 Task: Set the default behaviour for serial ports permission to "Sites can ask to connect to serial ports".
Action: Mouse moved to (1017, 27)
Screenshot: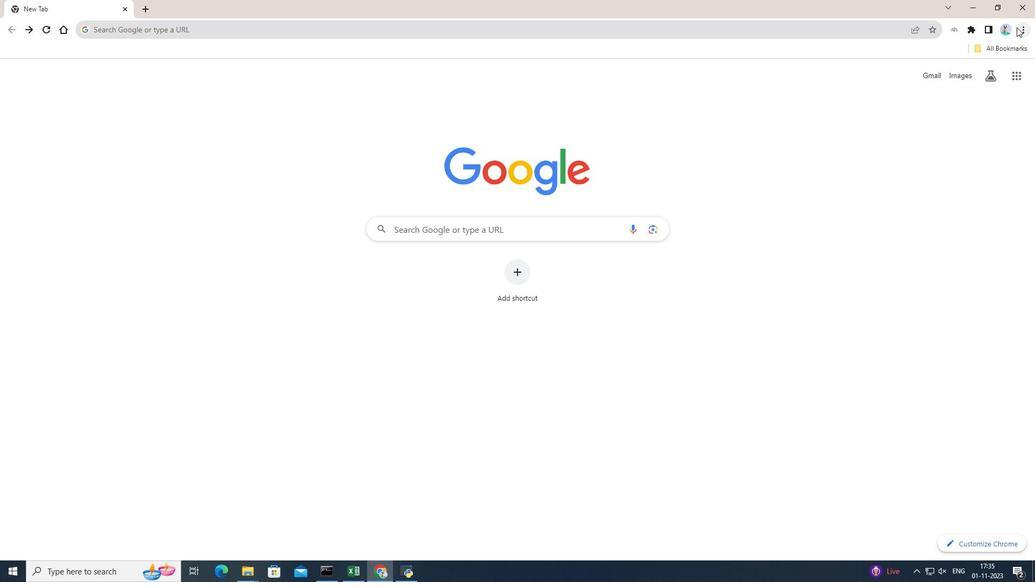 
Action: Mouse pressed left at (1017, 27)
Screenshot: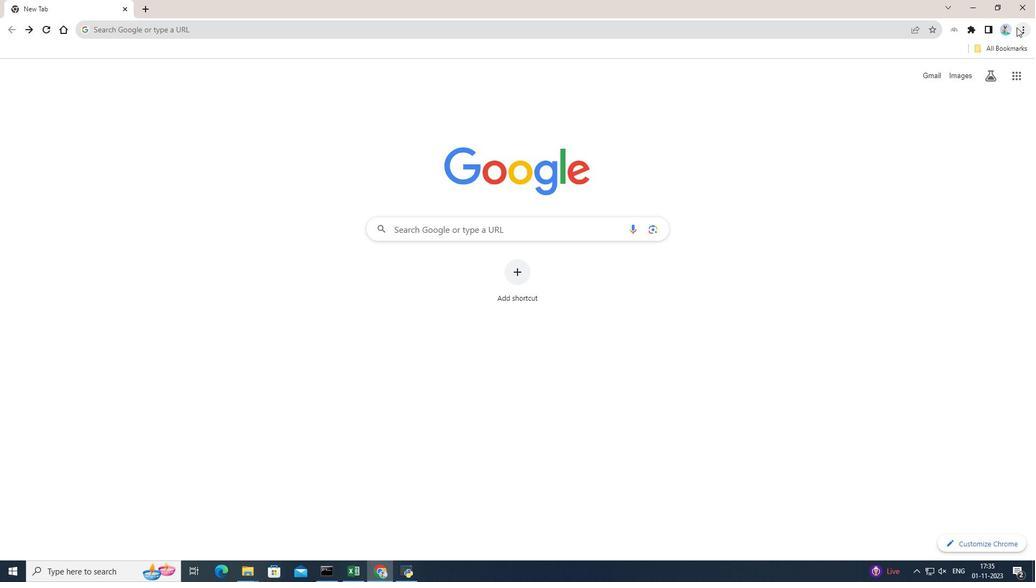 
Action: Mouse moved to (931, 227)
Screenshot: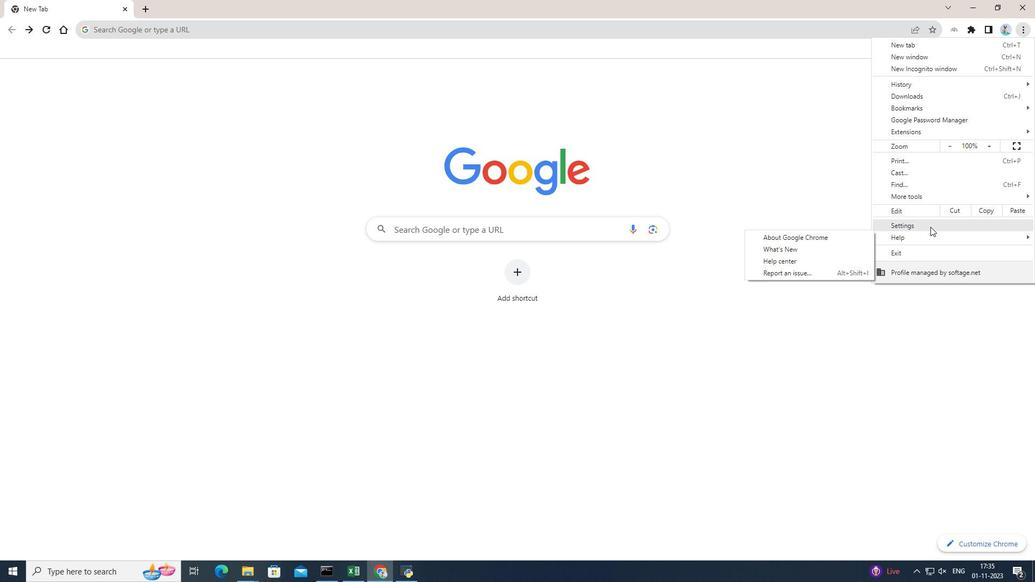 
Action: Mouse pressed left at (931, 227)
Screenshot: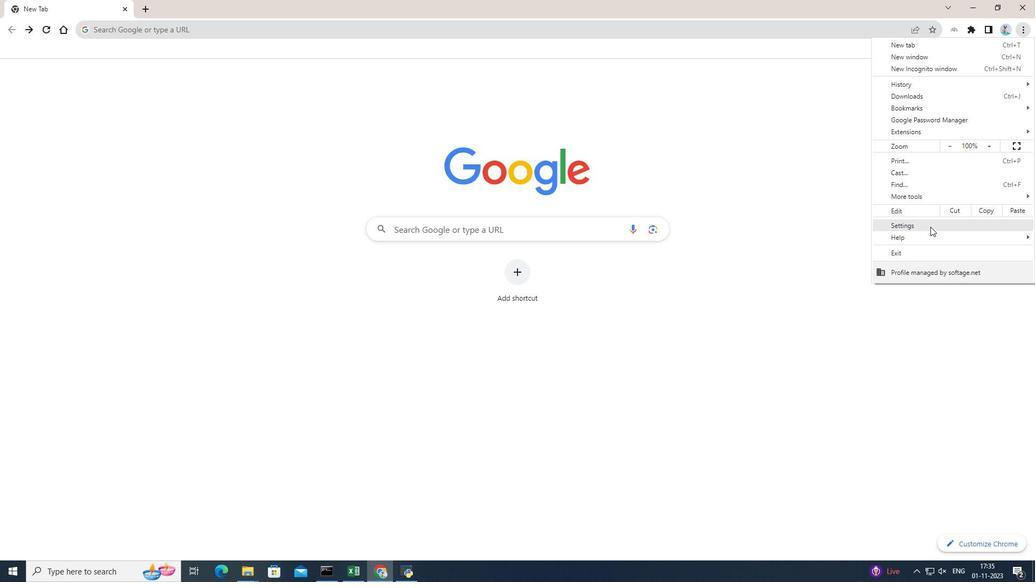 
Action: Mouse moved to (71, 135)
Screenshot: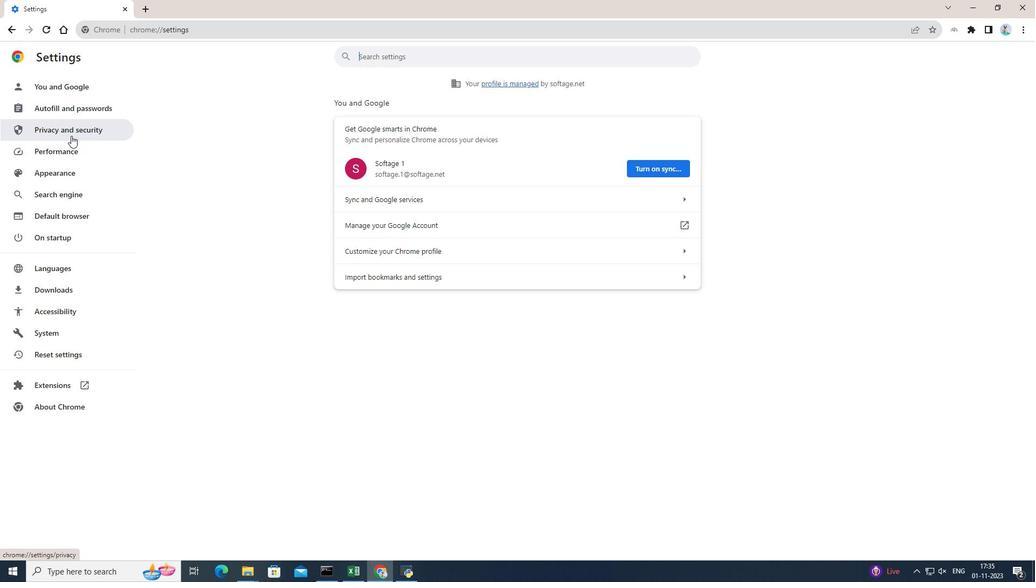 
Action: Mouse pressed left at (71, 135)
Screenshot: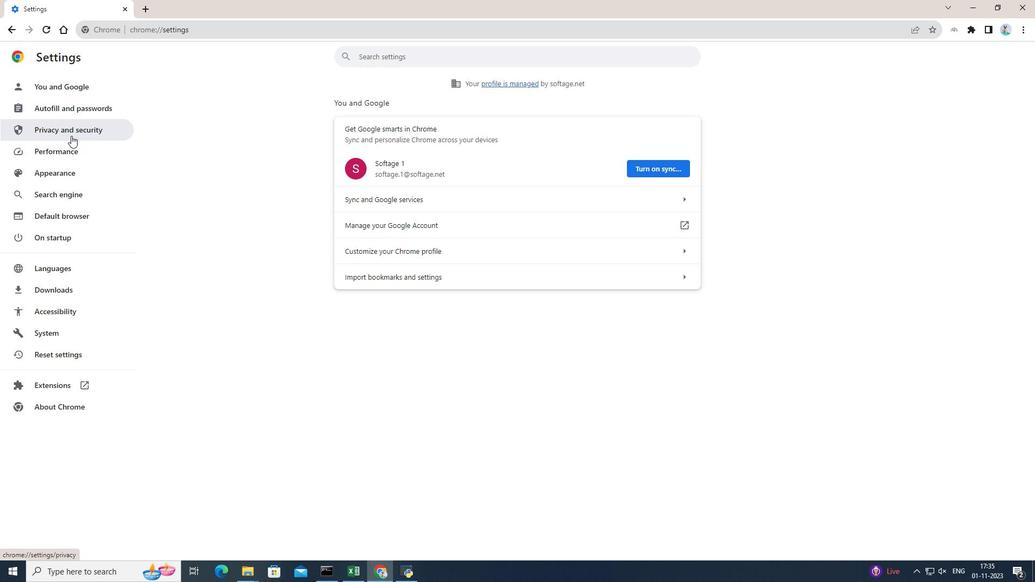 
Action: Mouse moved to (454, 351)
Screenshot: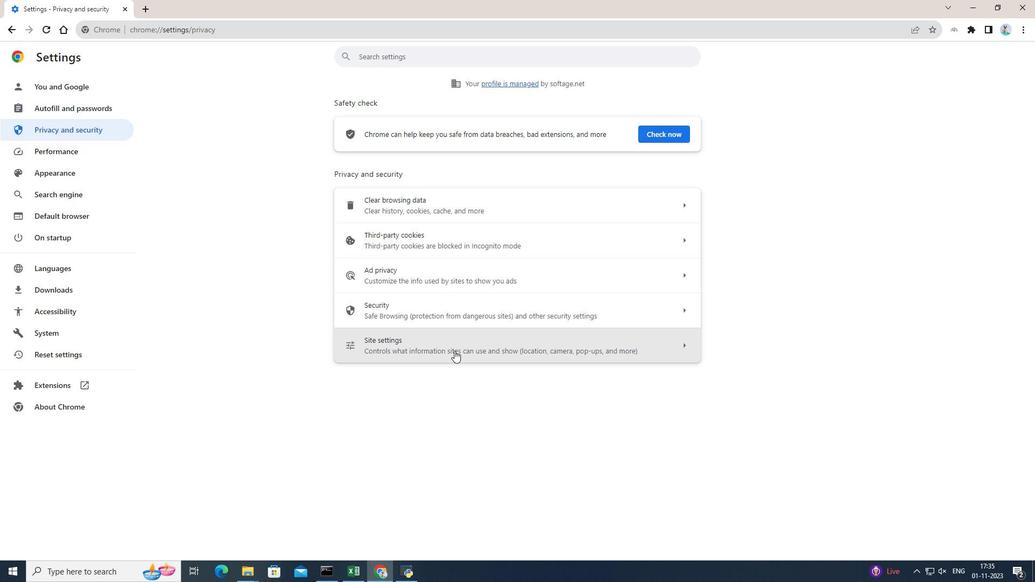 
Action: Mouse pressed left at (454, 351)
Screenshot: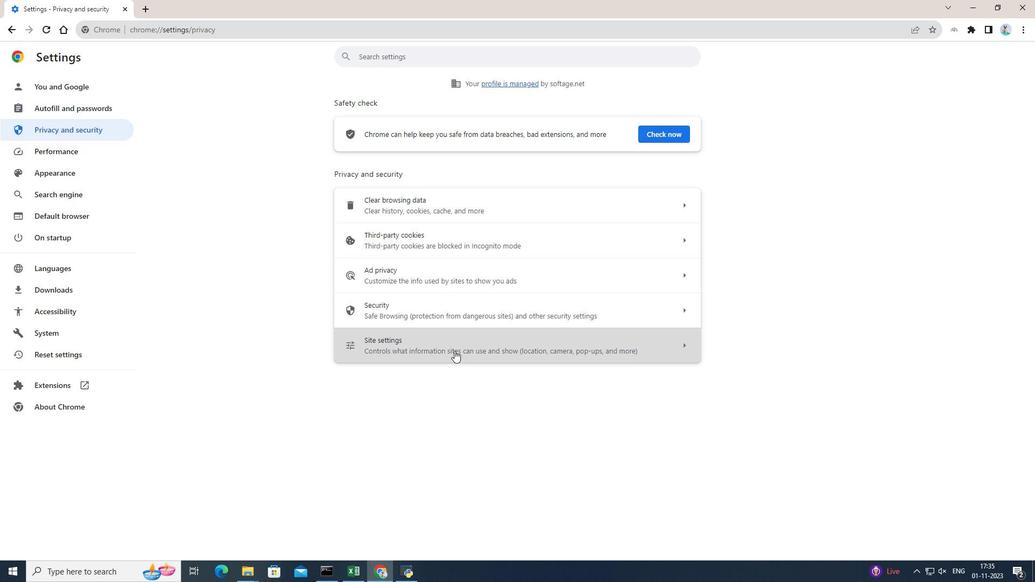 
Action: Mouse moved to (455, 351)
Screenshot: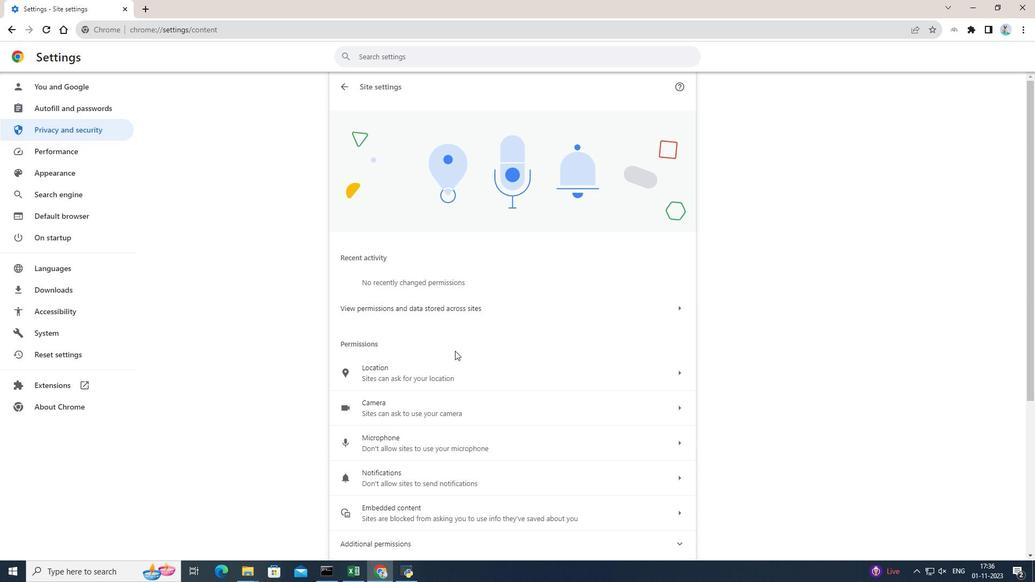 
Action: Mouse scrolled (455, 350) with delta (0, 0)
Screenshot: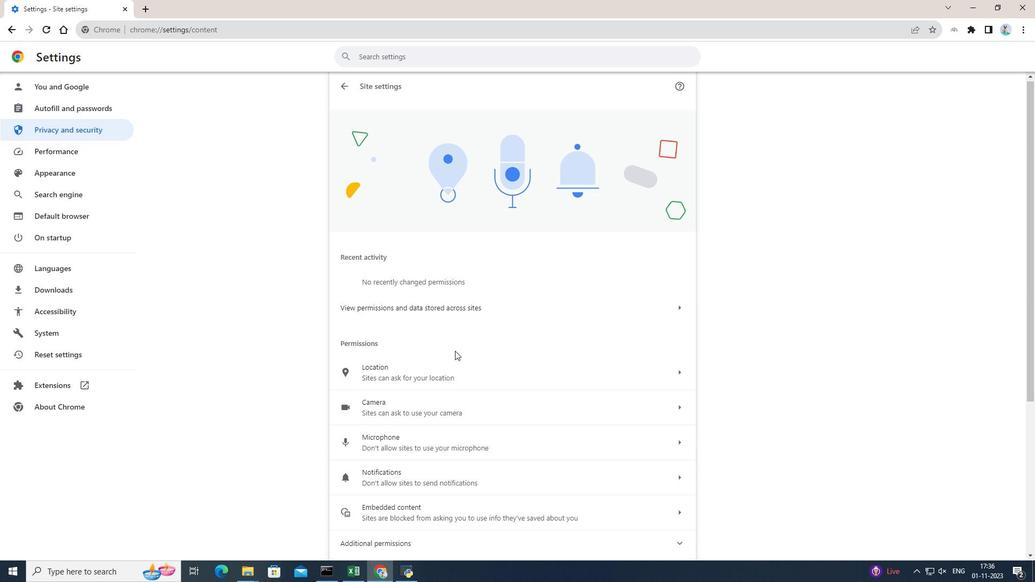 
Action: Mouse scrolled (455, 350) with delta (0, 0)
Screenshot: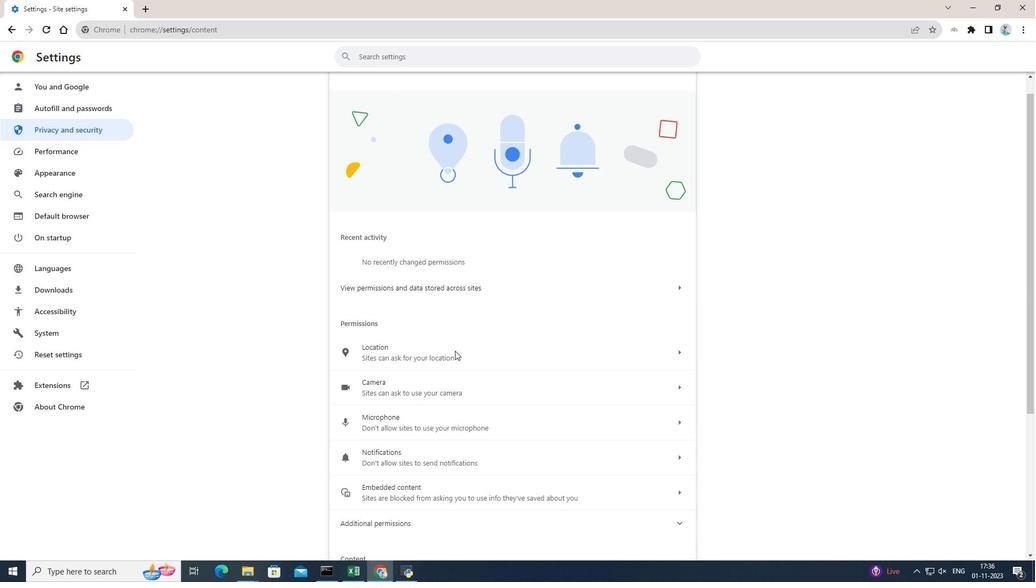 
Action: Mouse moved to (425, 430)
Screenshot: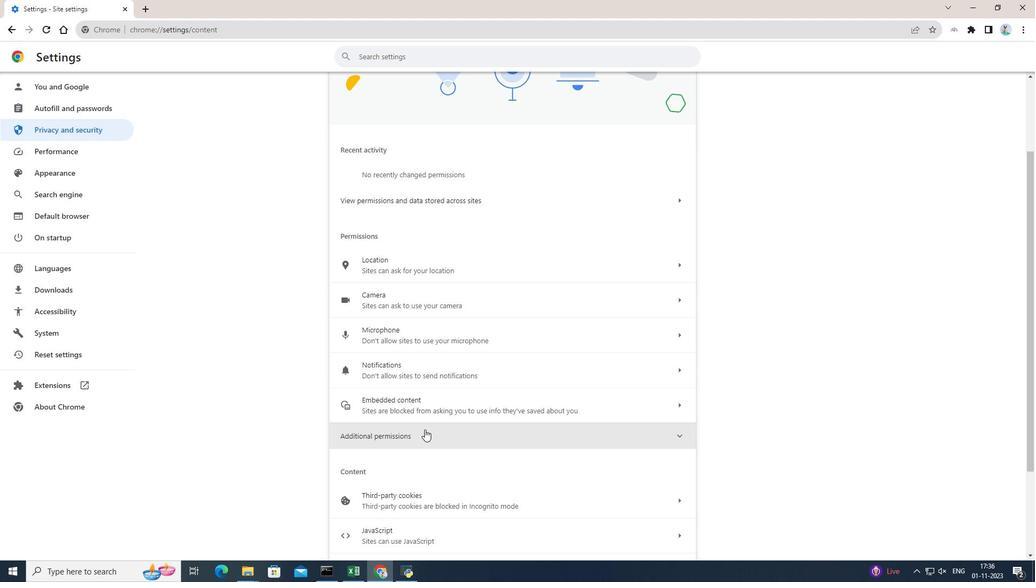 
Action: Mouse pressed left at (425, 430)
Screenshot: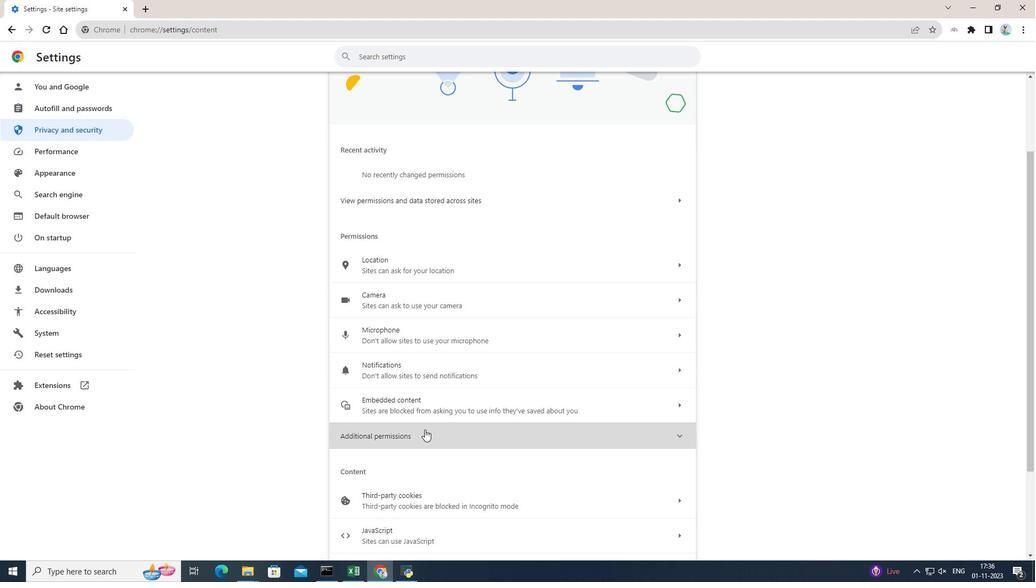 
Action: Mouse pressed left at (425, 430)
Screenshot: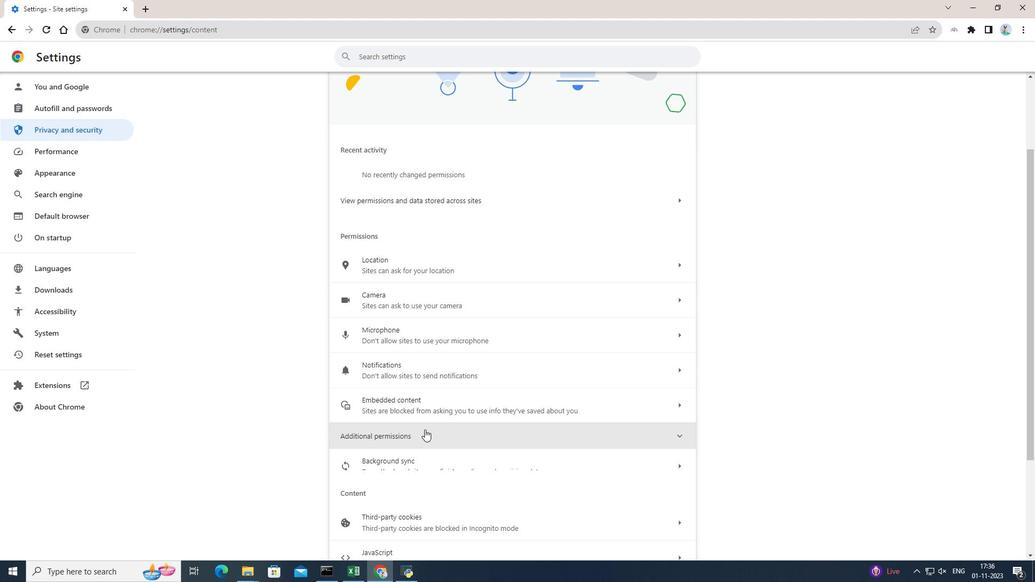 
Action: Mouse moved to (425, 433)
Screenshot: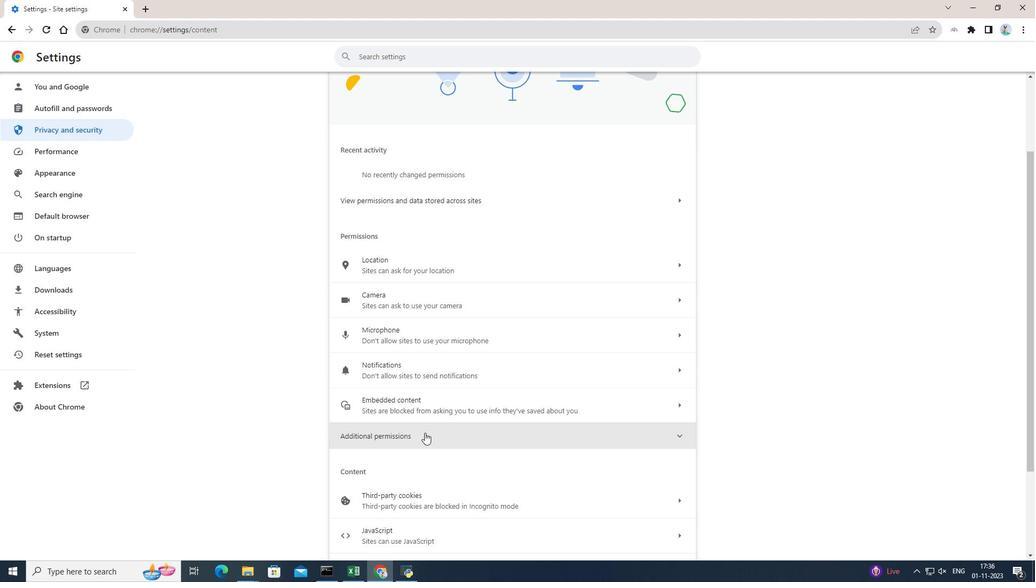 
Action: Mouse pressed left at (425, 433)
Screenshot: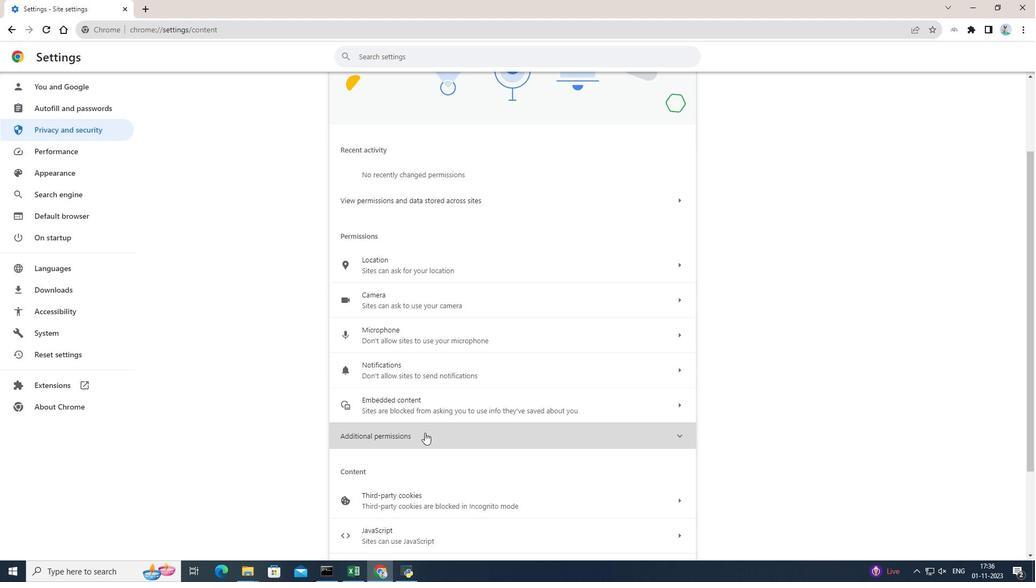 
Action: Mouse moved to (434, 425)
Screenshot: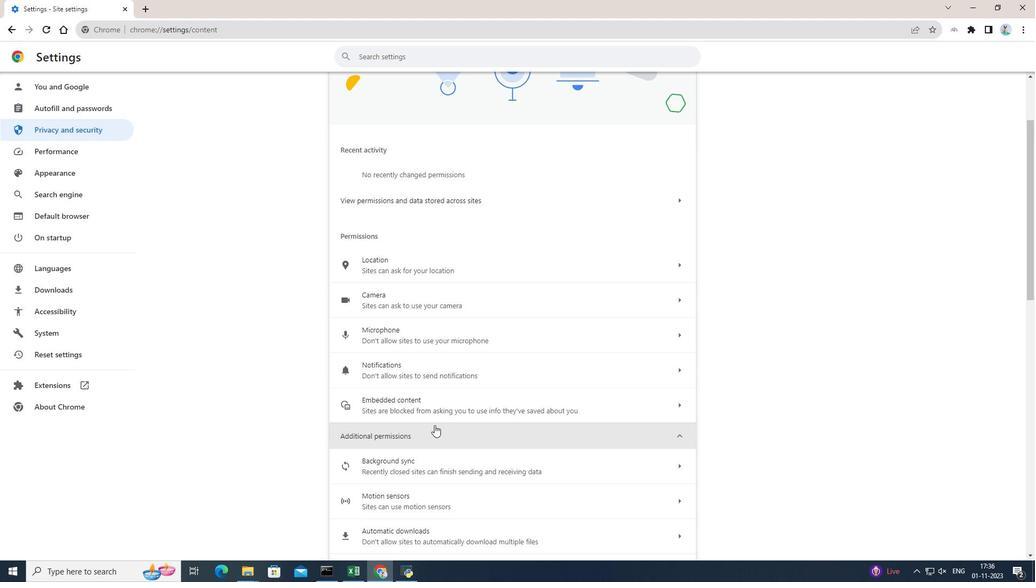 
Action: Mouse scrolled (434, 425) with delta (0, 0)
Screenshot: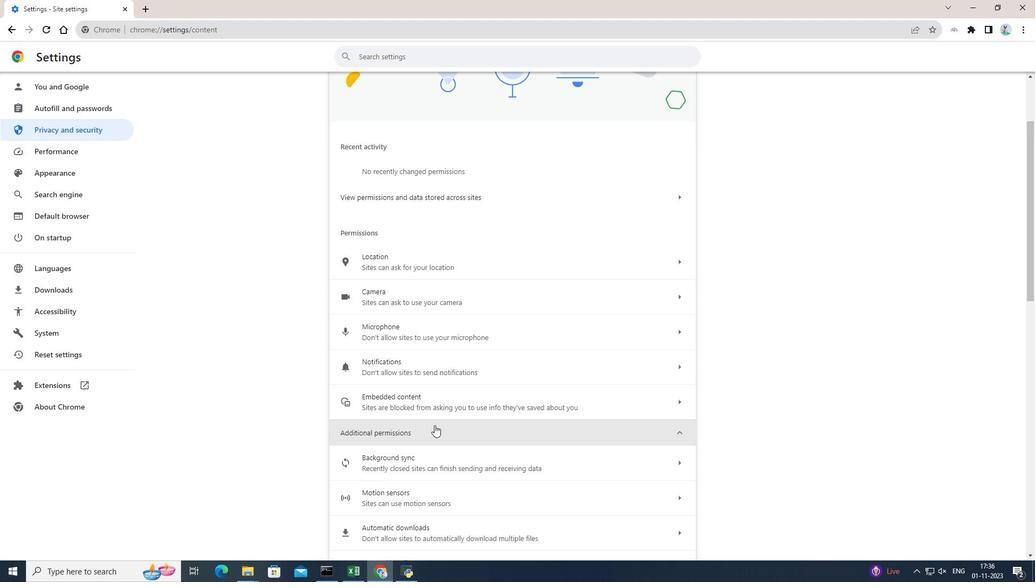
Action: Mouse scrolled (434, 425) with delta (0, 0)
Screenshot: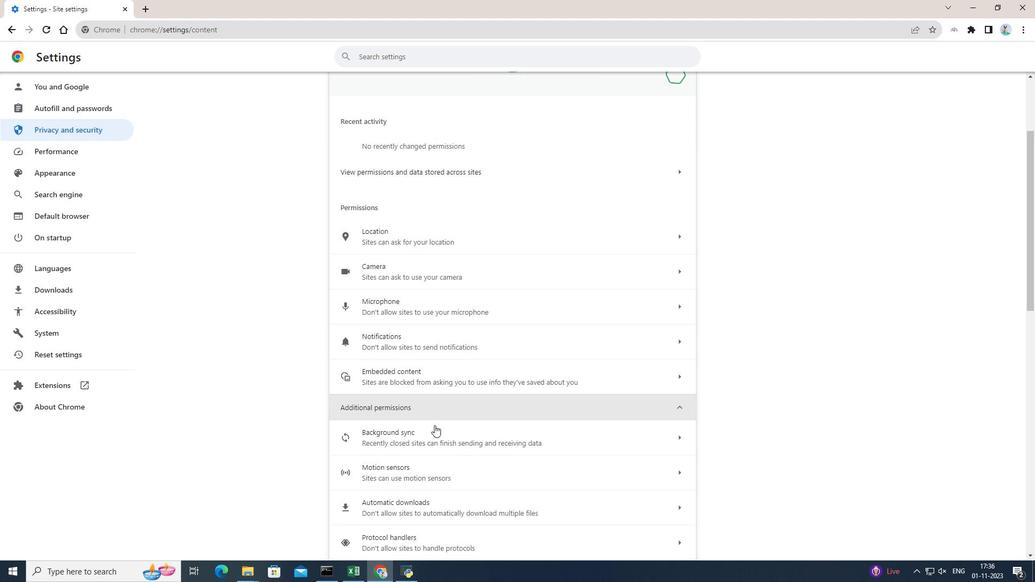 
Action: Mouse scrolled (434, 425) with delta (0, 0)
Screenshot: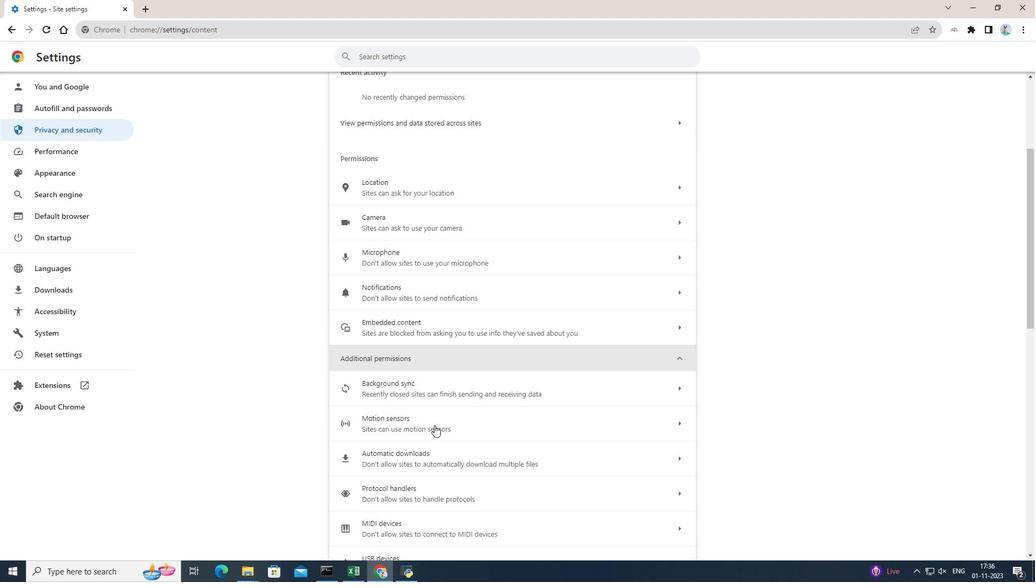 
Action: Mouse moved to (421, 508)
Screenshot: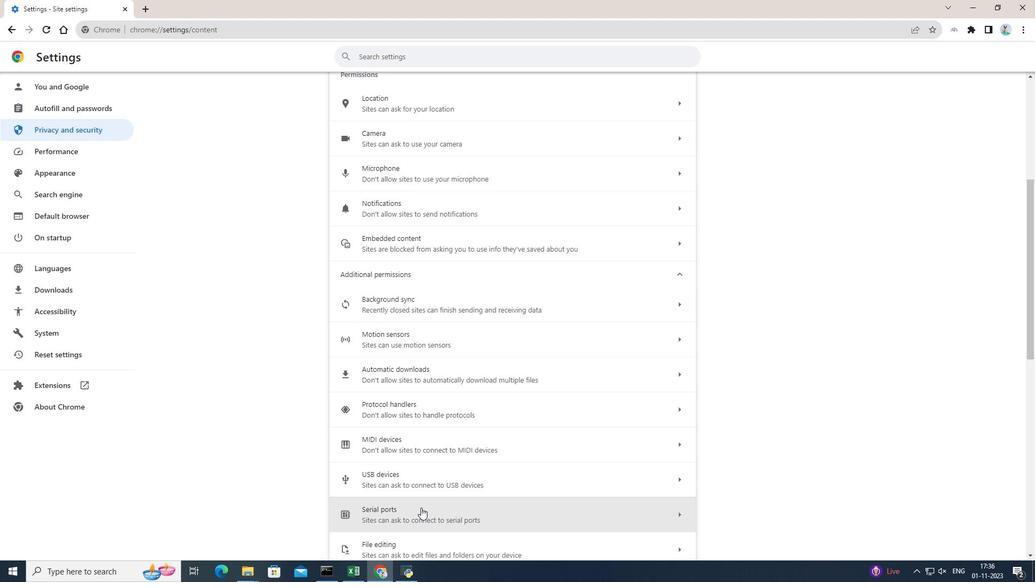 
Action: Mouse pressed left at (421, 508)
Screenshot: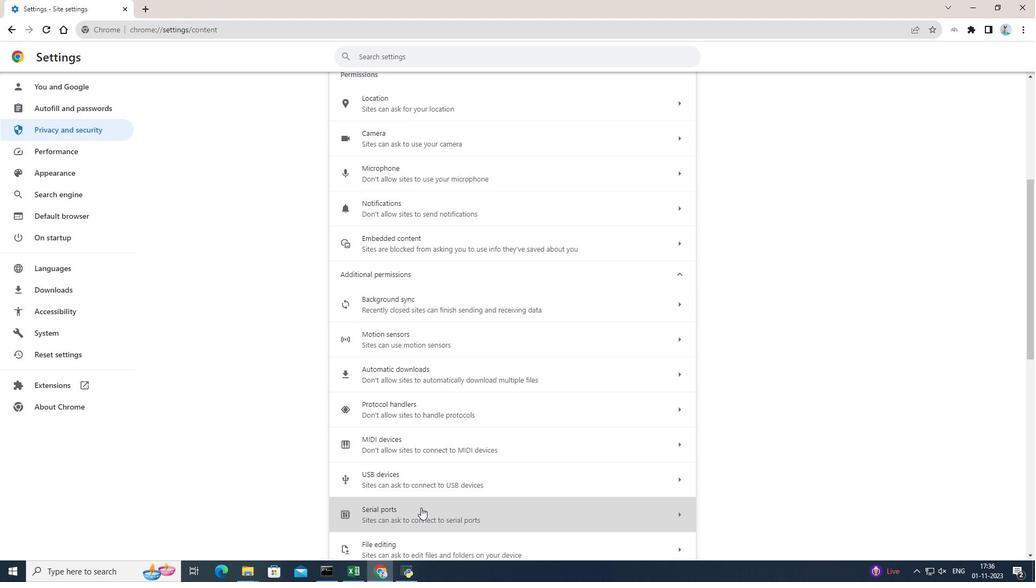 
Action: Mouse moved to (353, 185)
Screenshot: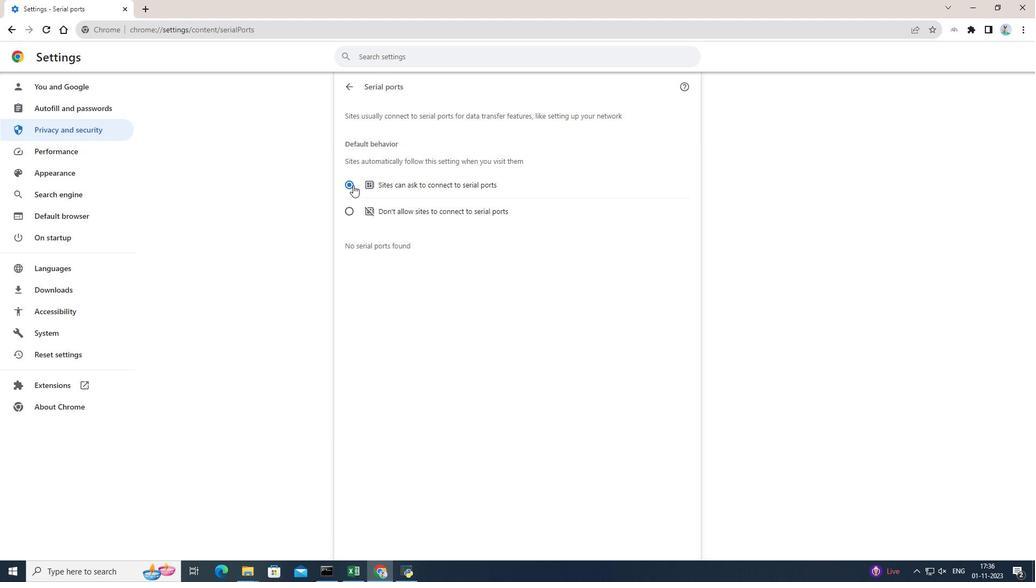 
Action: Mouse pressed left at (353, 185)
Screenshot: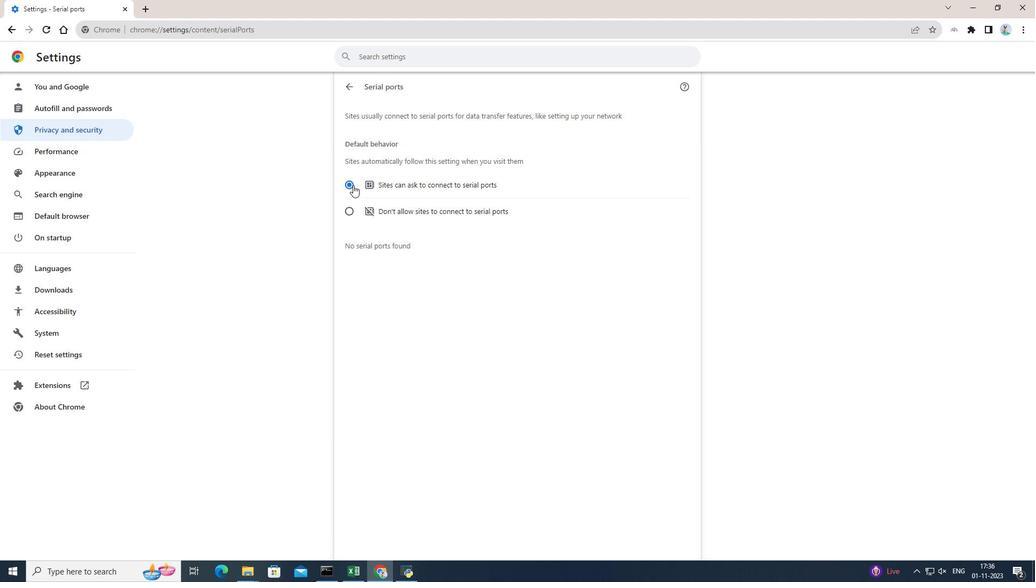
